 Task: Use the formula "GAMMALN.PRECISE" in spreadsheet "Project protfolio".
Action: Mouse moved to (134, 75)
Screenshot: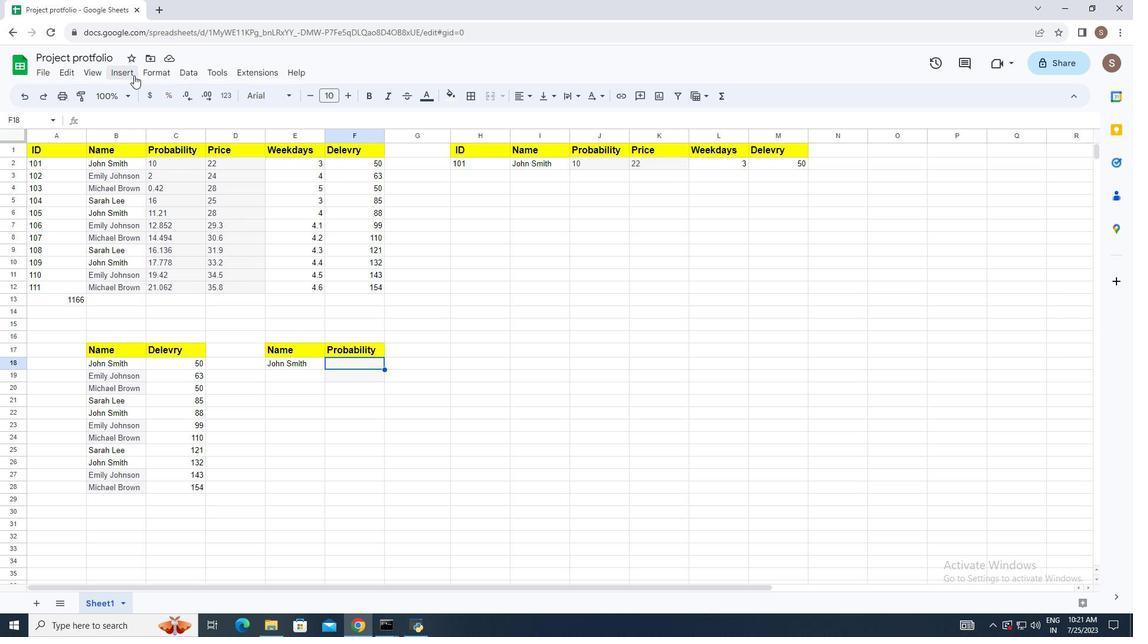 
Action: Mouse pressed left at (134, 75)
Screenshot: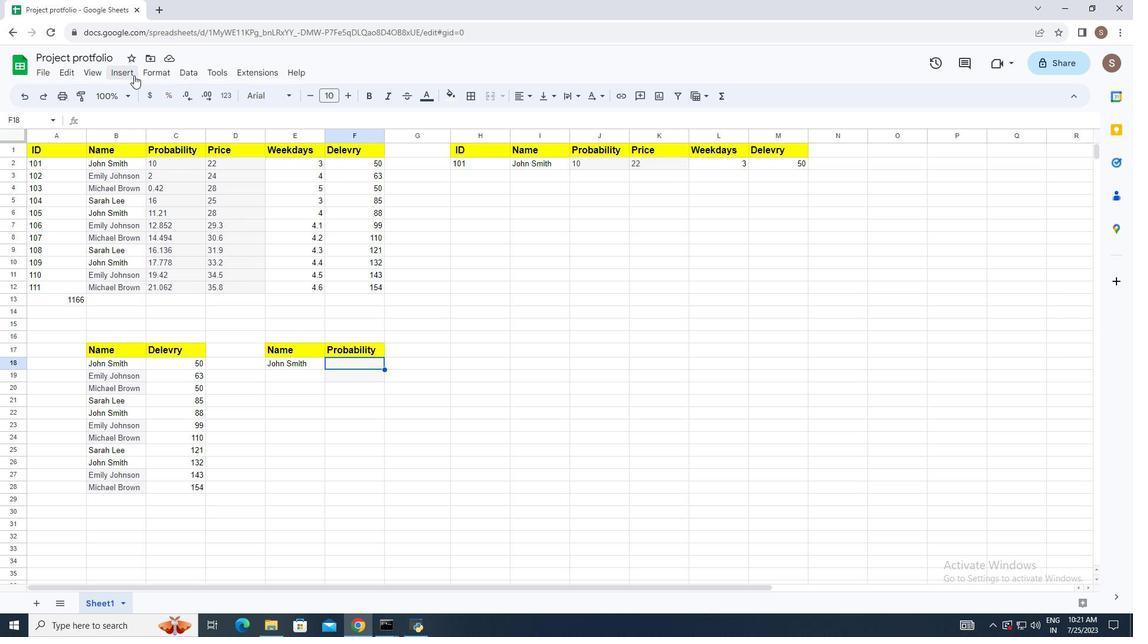 
Action: Mouse moved to (186, 283)
Screenshot: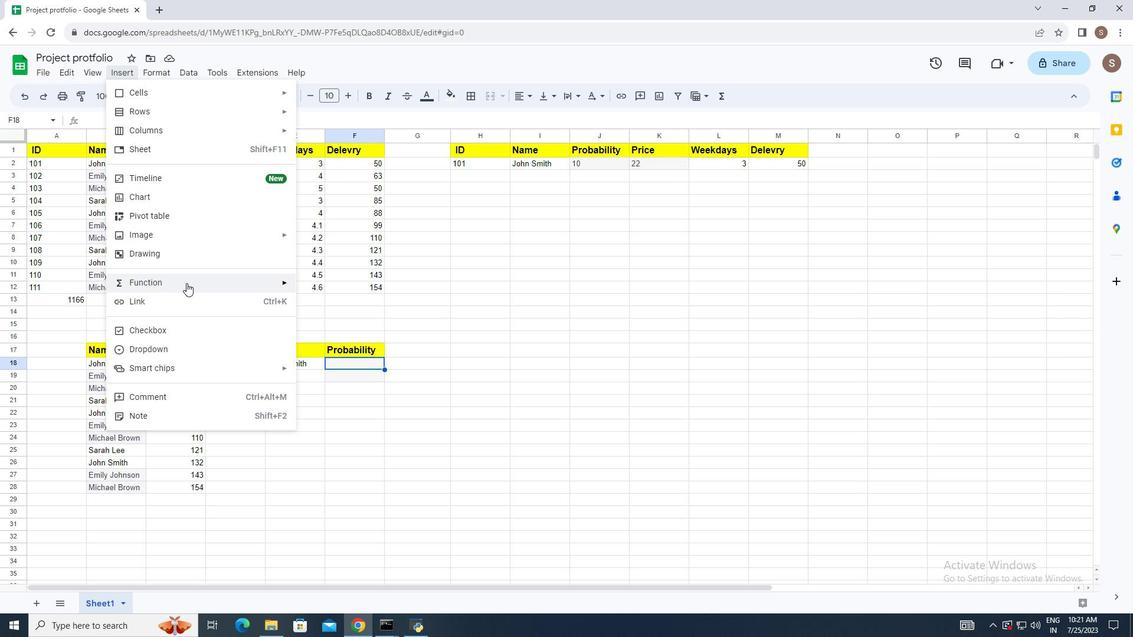 
Action: Mouse pressed left at (186, 283)
Screenshot: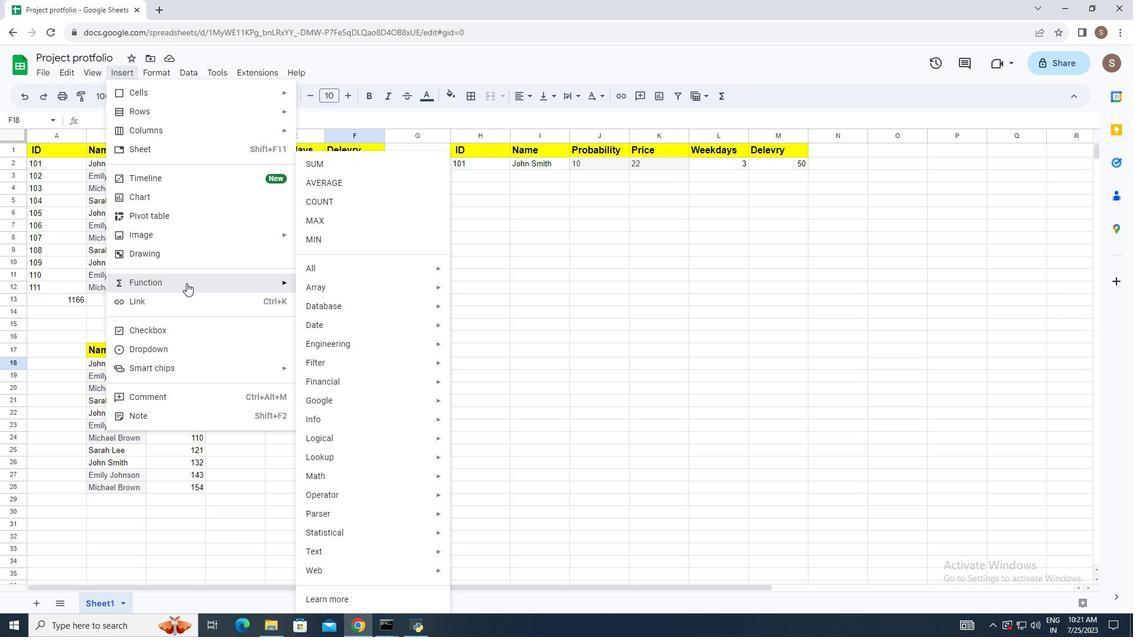 
Action: Mouse moved to (364, 269)
Screenshot: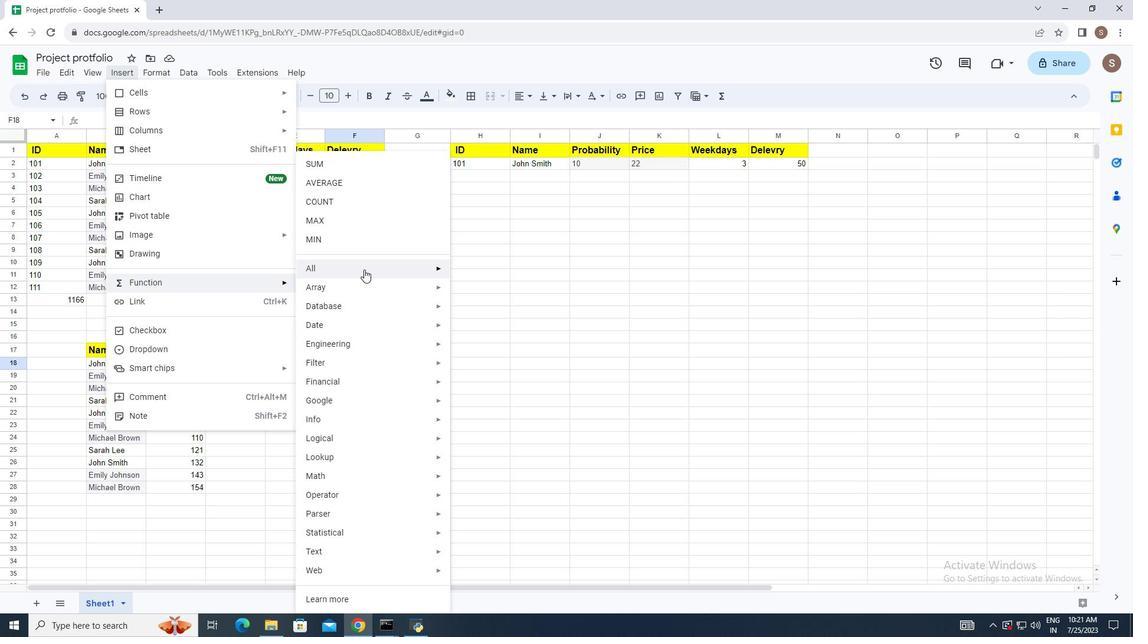 
Action: Mouse pressed left at (364, 269)
Screenshot: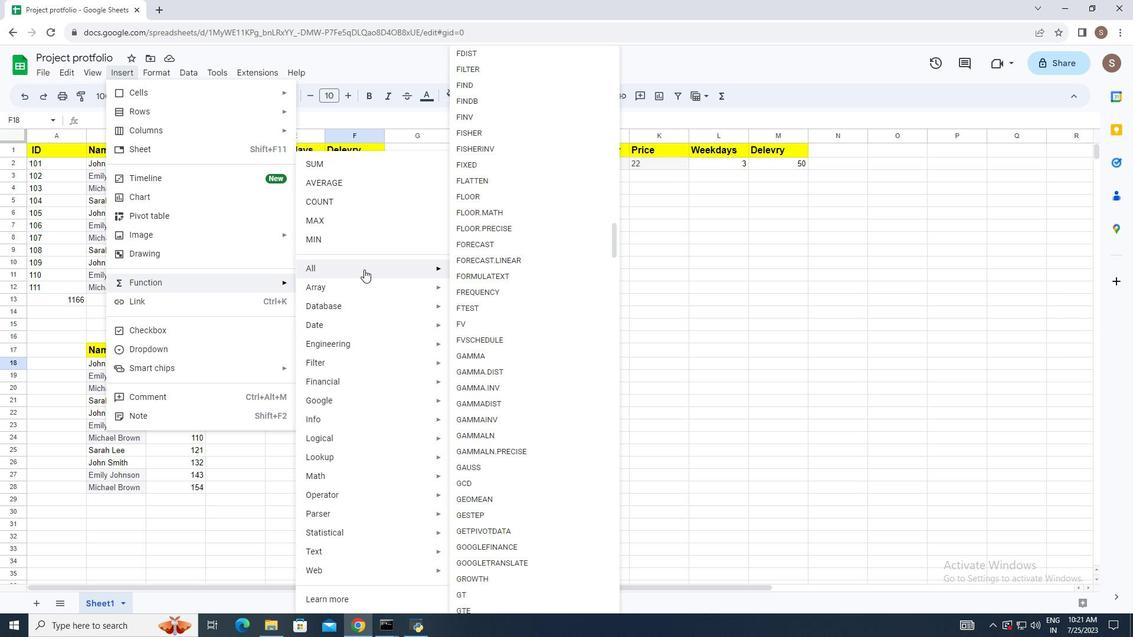 
Action: Mouse moved to (527, 455)
Screenshot: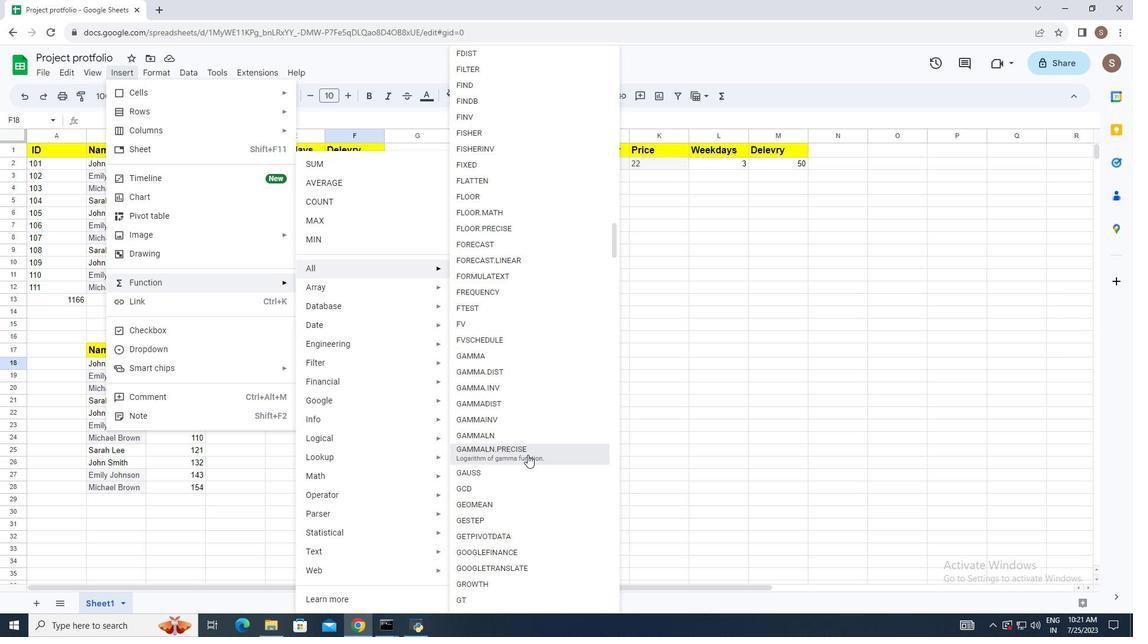 
Action: Mouse pressed left at (527, 455)
Screenshot: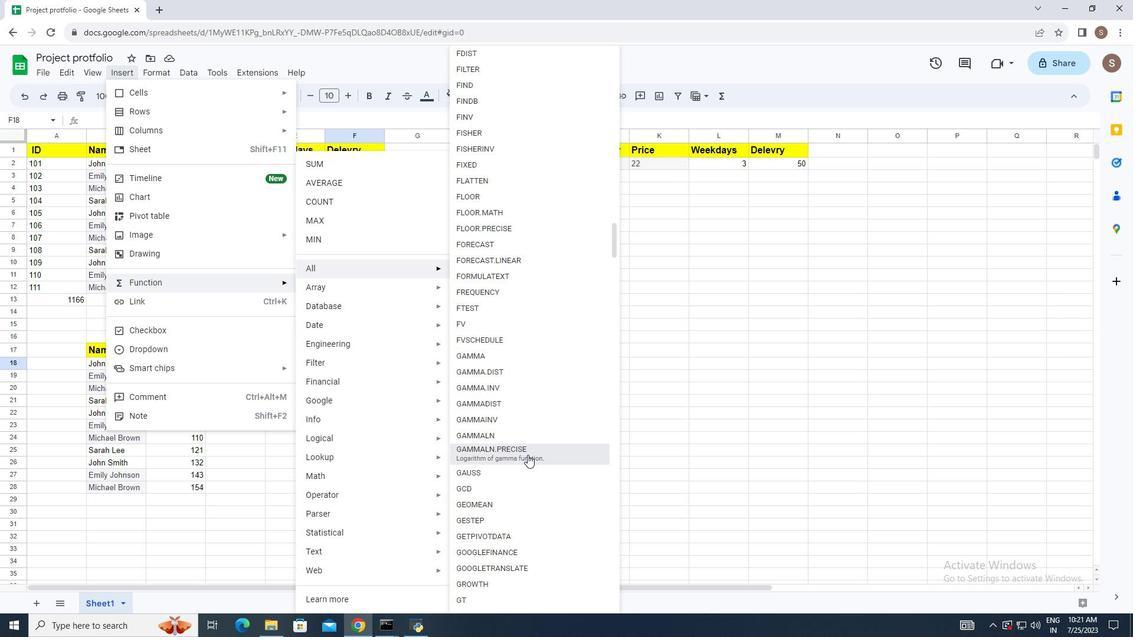 
Action: Mouse moved to (235, 162)
Screenshot: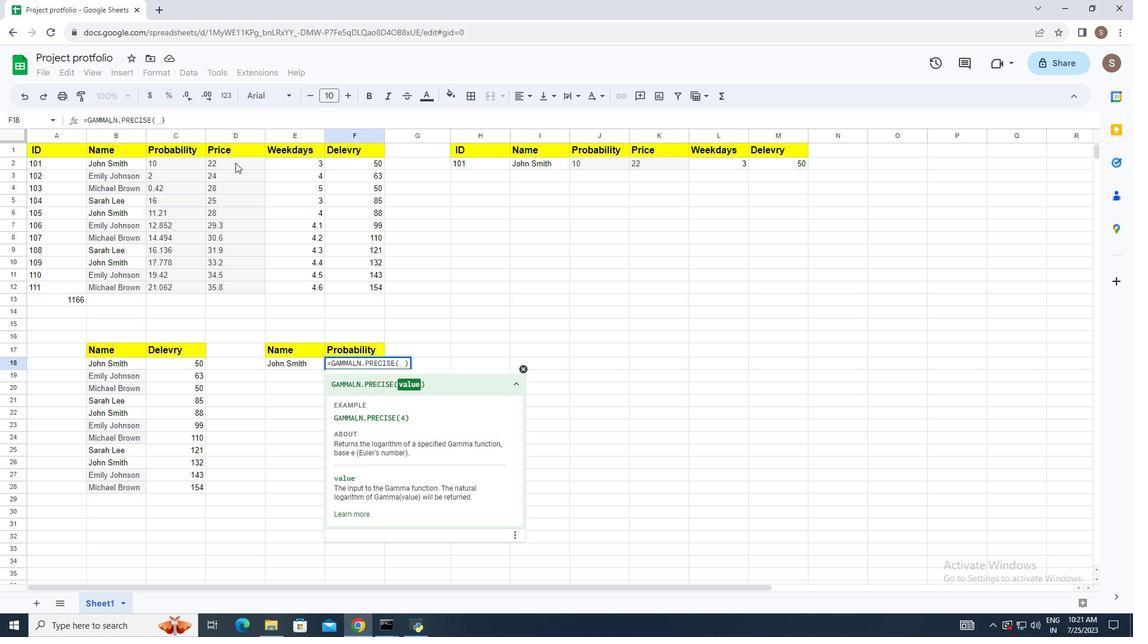 
Action: Mouse pressed left at (235, 162)
Screenshot: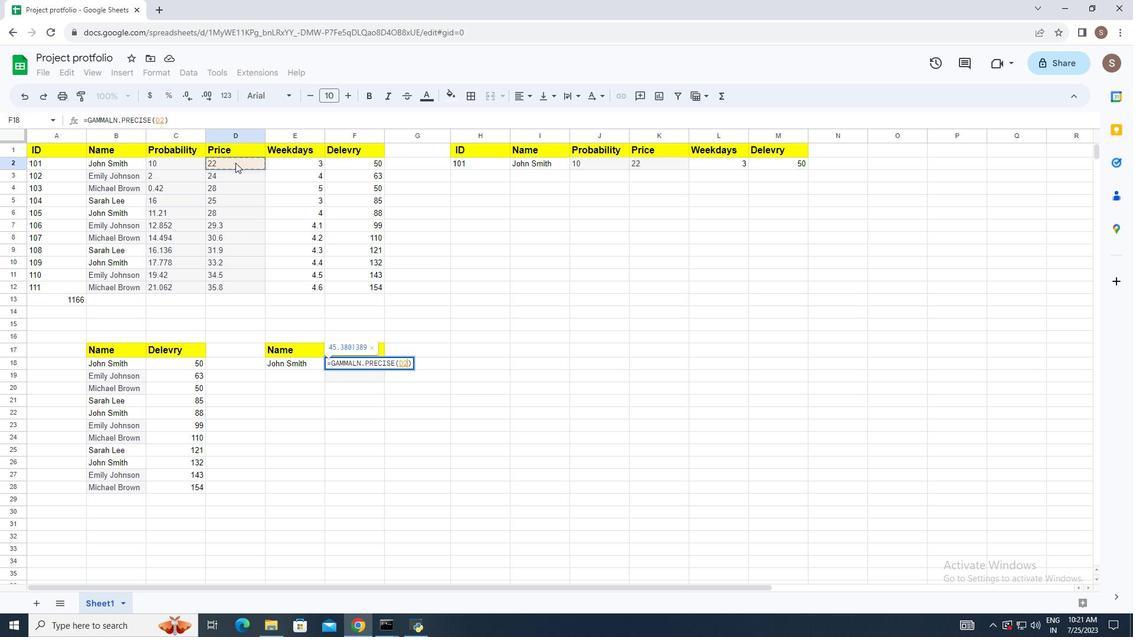 
Action: Mouse moved to (302, 272)
Screenshot: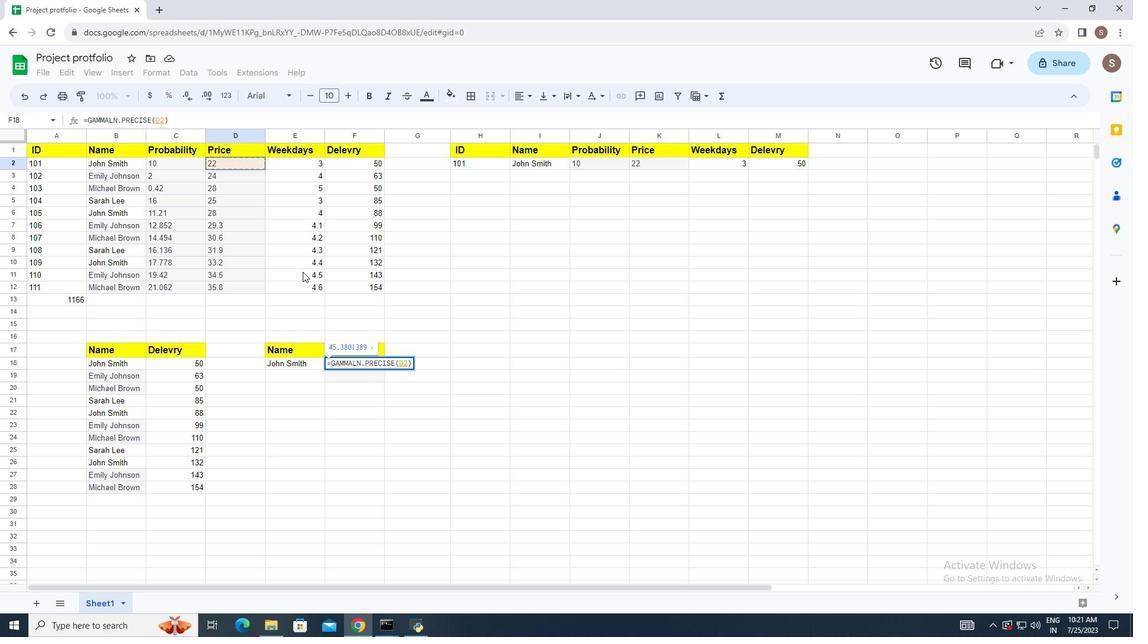 
Action: Key pressed <Key.enter>
Screenshot: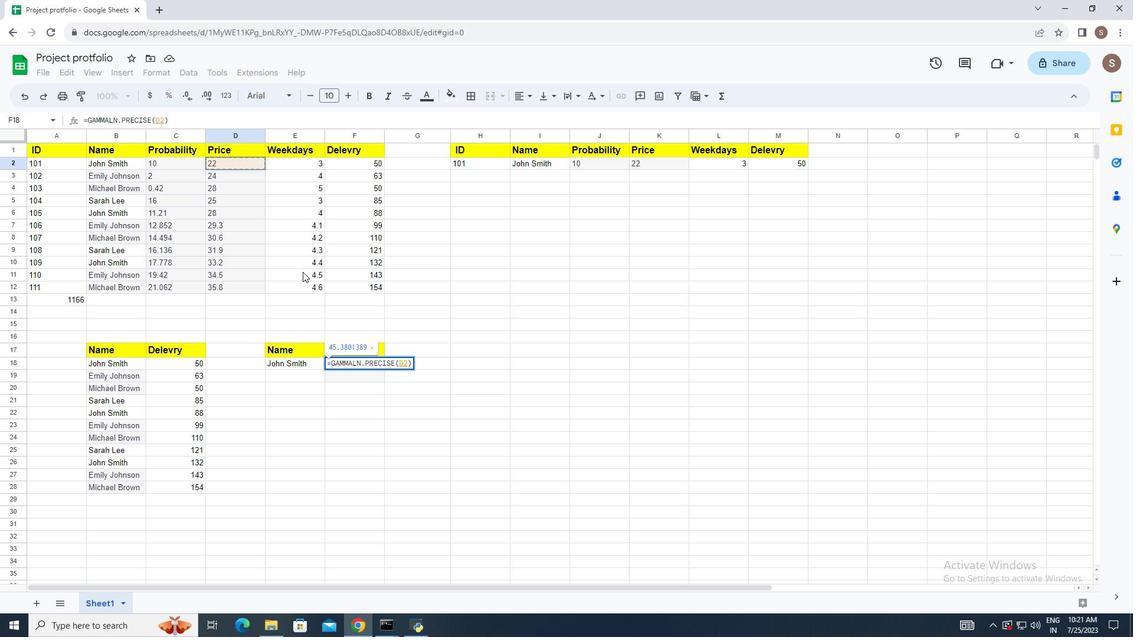 
